Task: Search for the email with the subject Request for advice logged in from softage.1@softage.net with the filter, email from softage.2@softage.net and a new filter,  Delete it 
Action: Mouse moved to (652, 71)
Screenshot: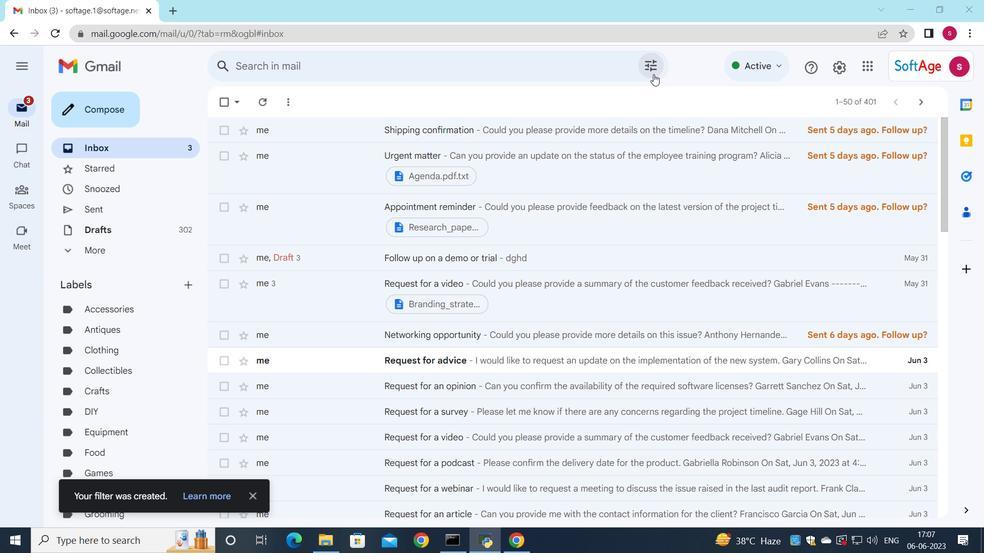 
Action: Mouse pressed left at (652, 71)
Screenshot: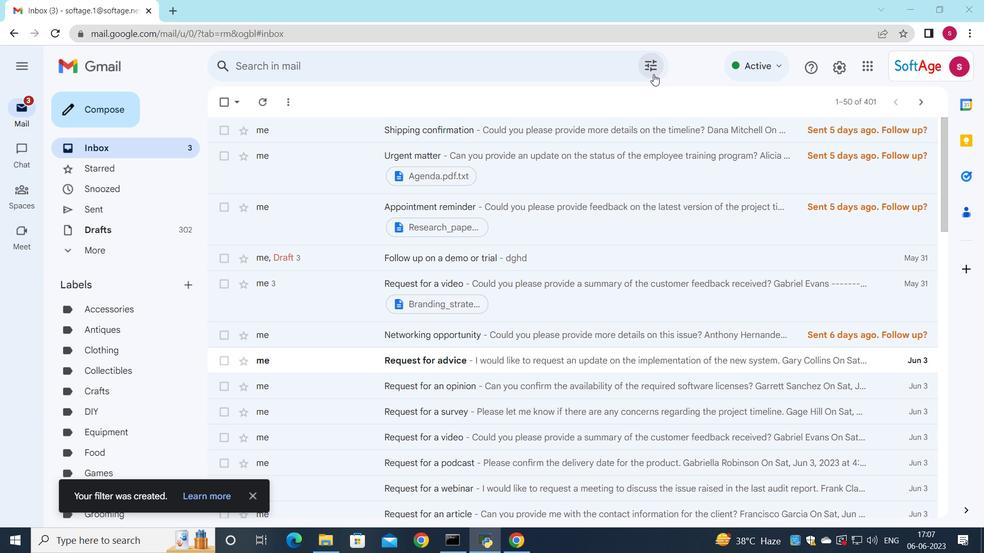 
Action: Mouse moved to (312, 93)
Screenshot: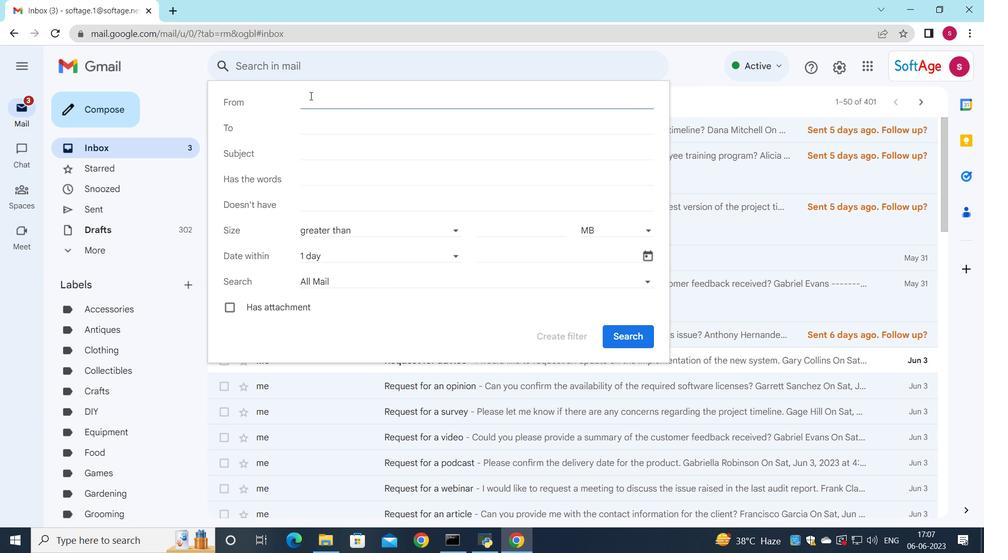 
Action: Mouse pressed left at (312, 93)
Screenshot: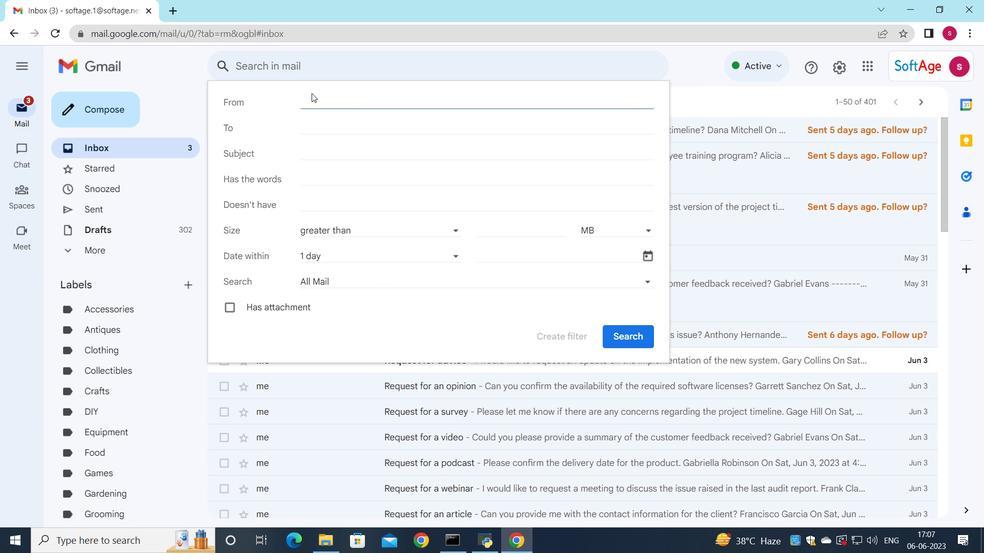 
Action: Mouse moved to (317, 109)
Screenshot: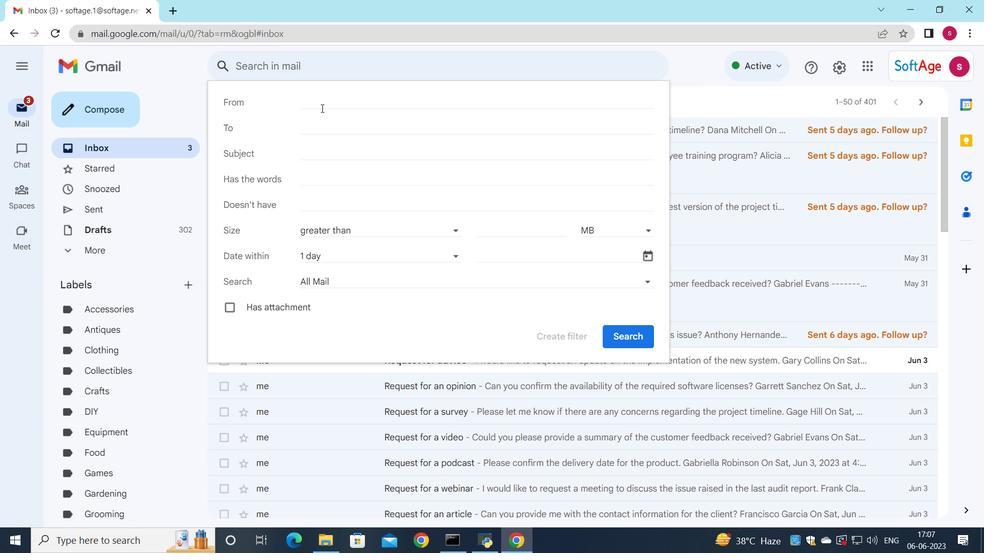 
Action: Mouse pressed left at (317, 109)
Screenshot: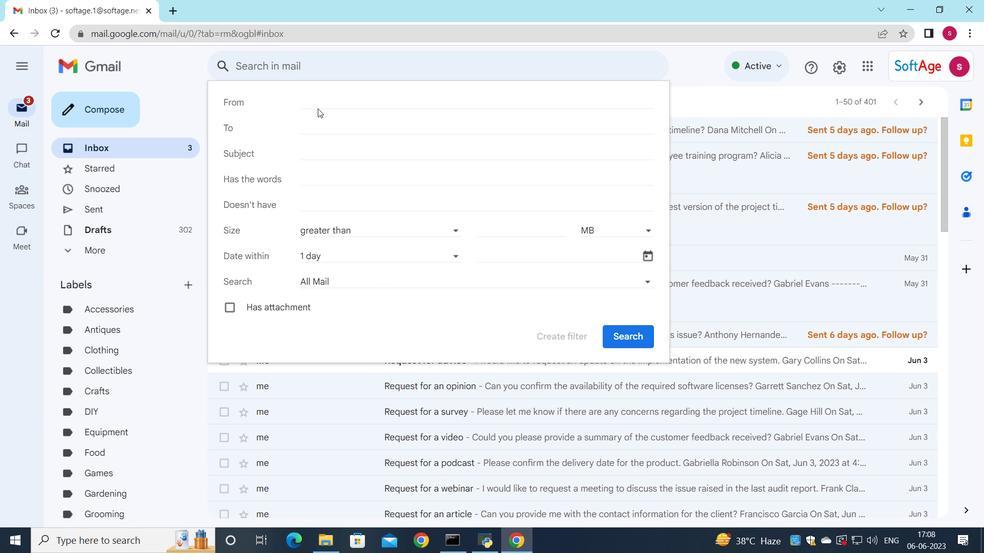 
Action: Mouse moved to (316, 96)
Screenshot: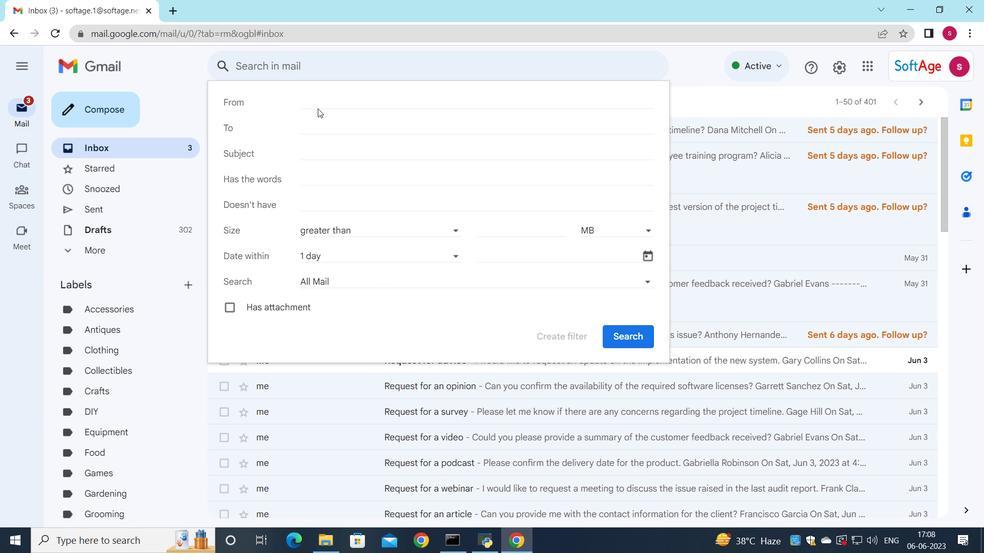 
Action: Mouse pressed left at (316, 96)
Screenshot: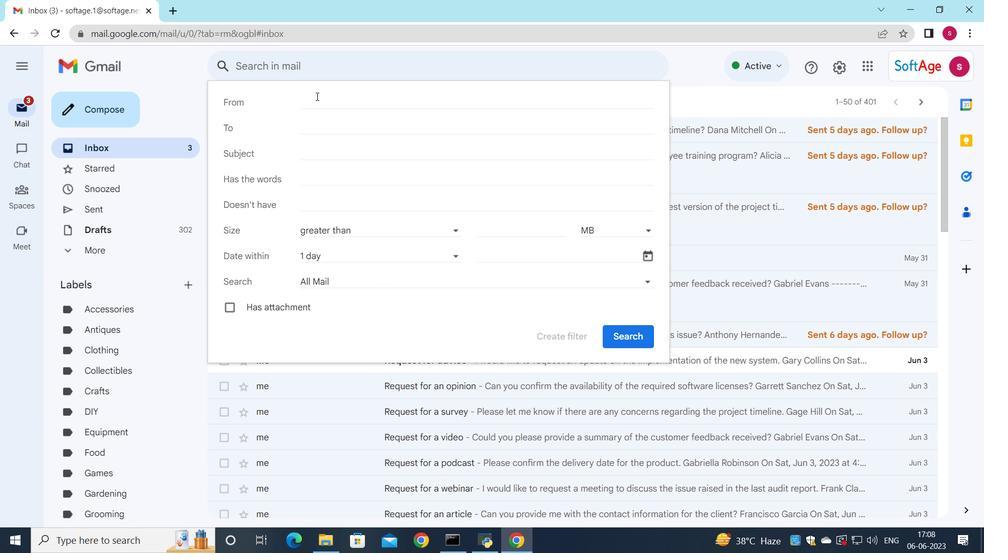 
Action: Mouse moved to (404, 132)
Screenshot: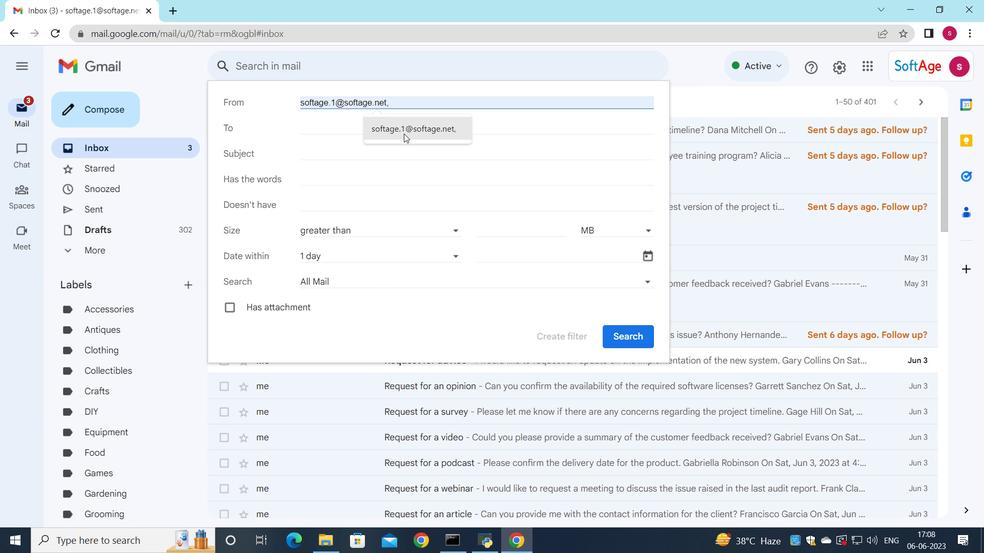 
Action: Mouse pressed left at (404, 132)
Screenshot: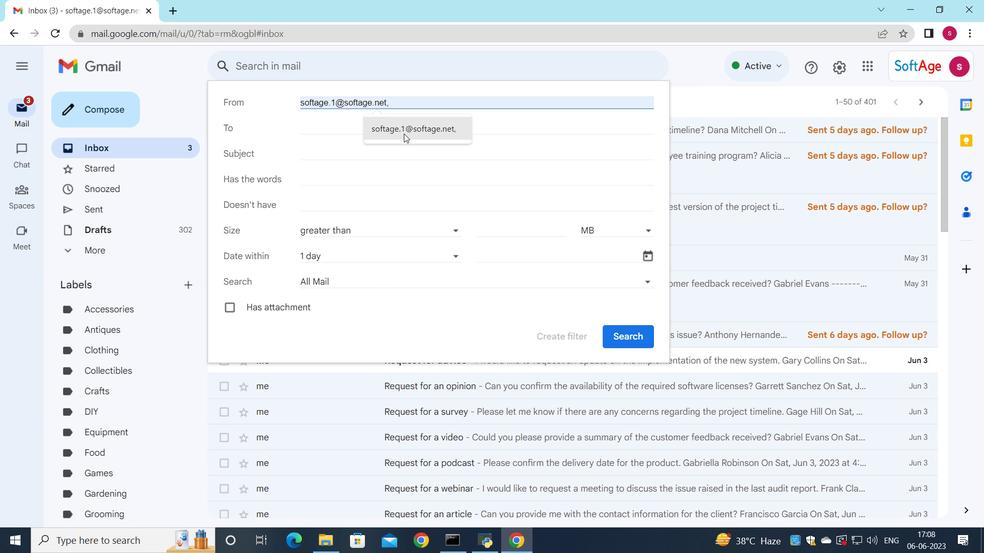 
Action: Mouse moved to (323, 129)
Screenshot: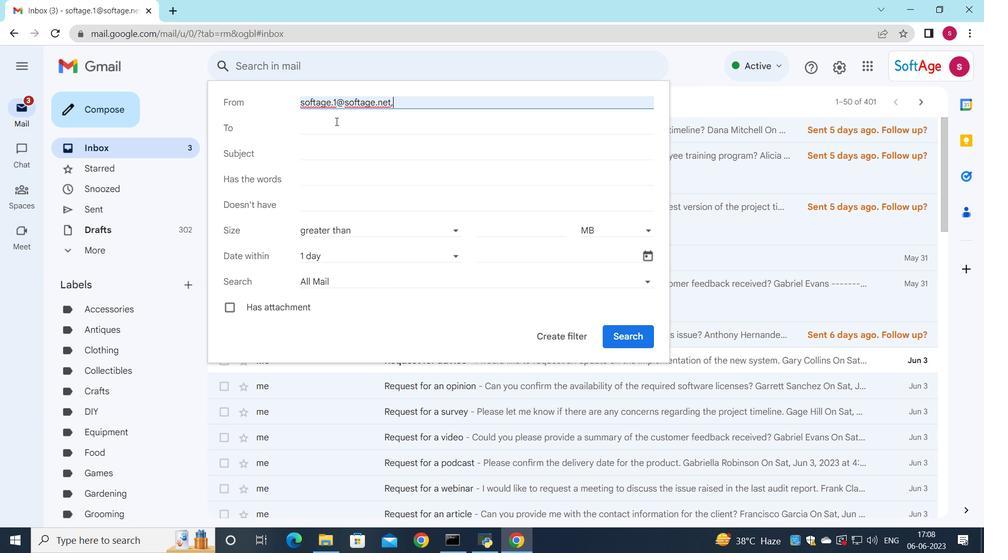 
Action: Mouse pressed left at (323, 129)
Screenshot: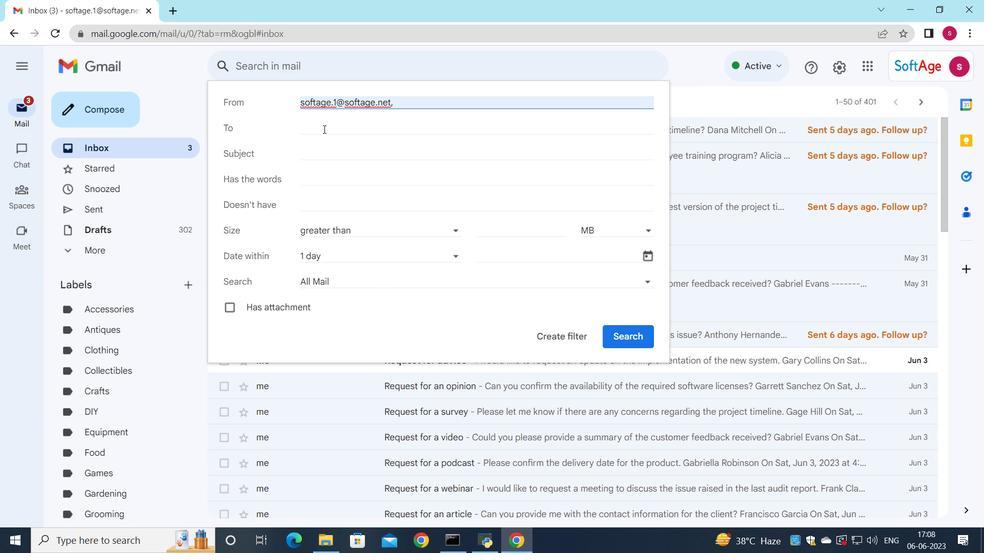 
Action: Mouse moved to (414, 207)
Screenshot: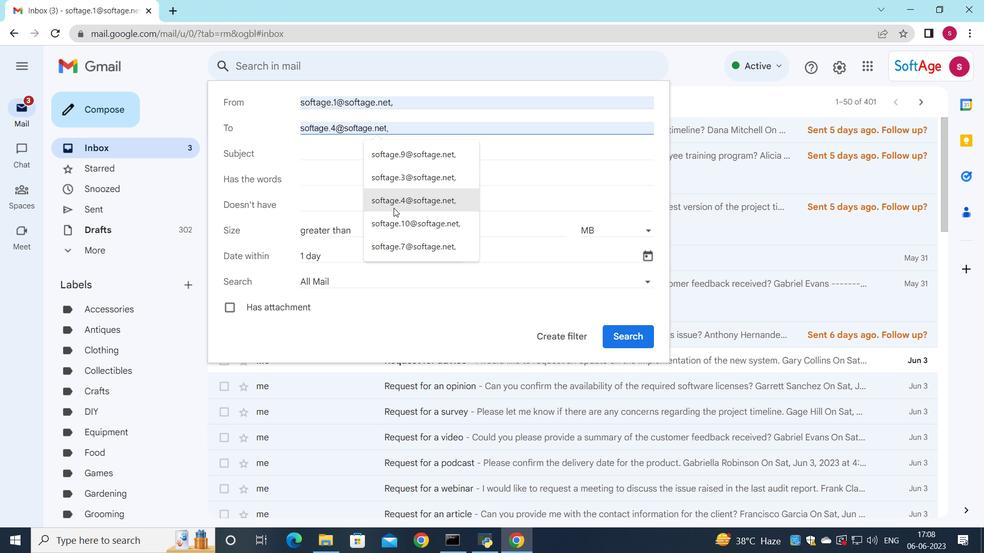 
Action: Key pressed <Key.shift>S
Screenshot: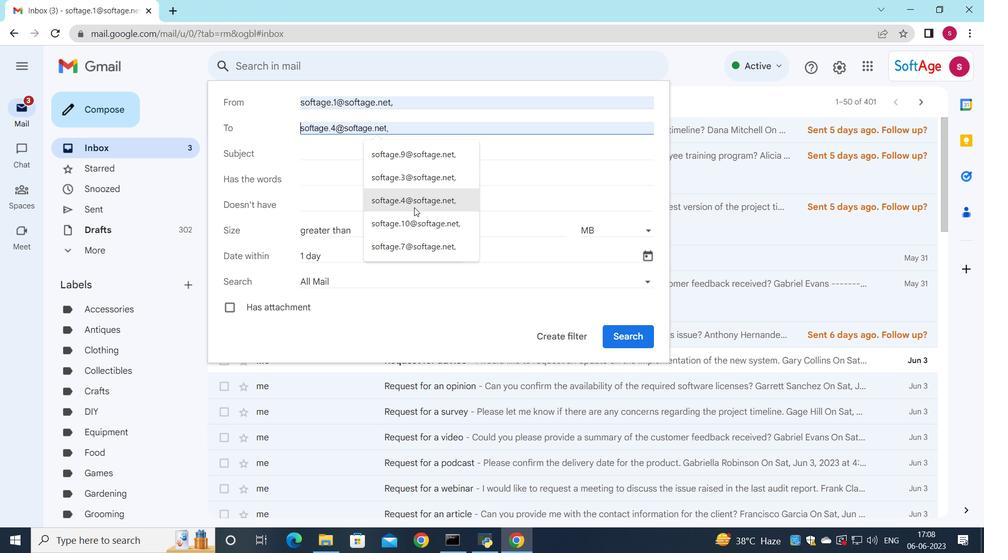 
Action: Mouse moved to (351, 191)
Screenshot: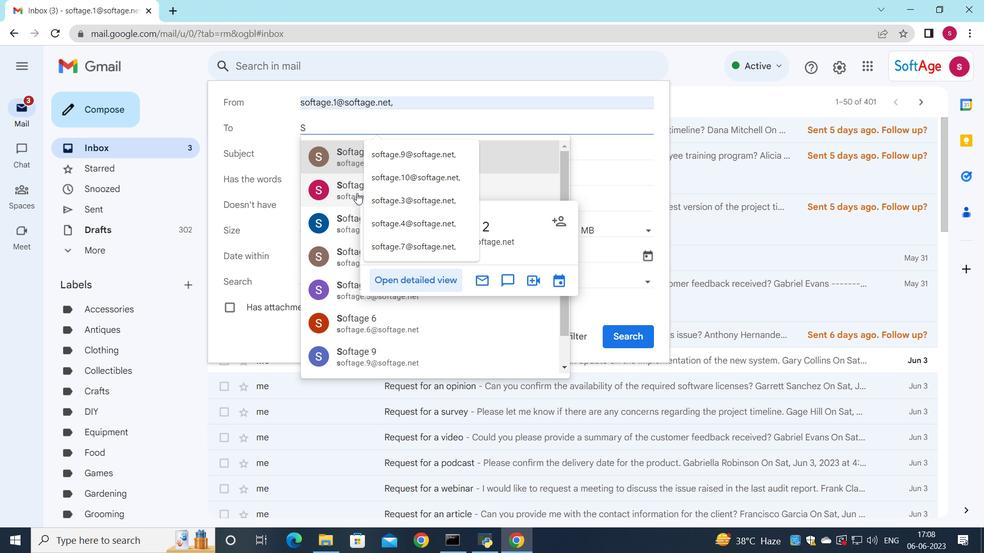 
Action: Mouse pressed left at (351, 191)
Screenshot: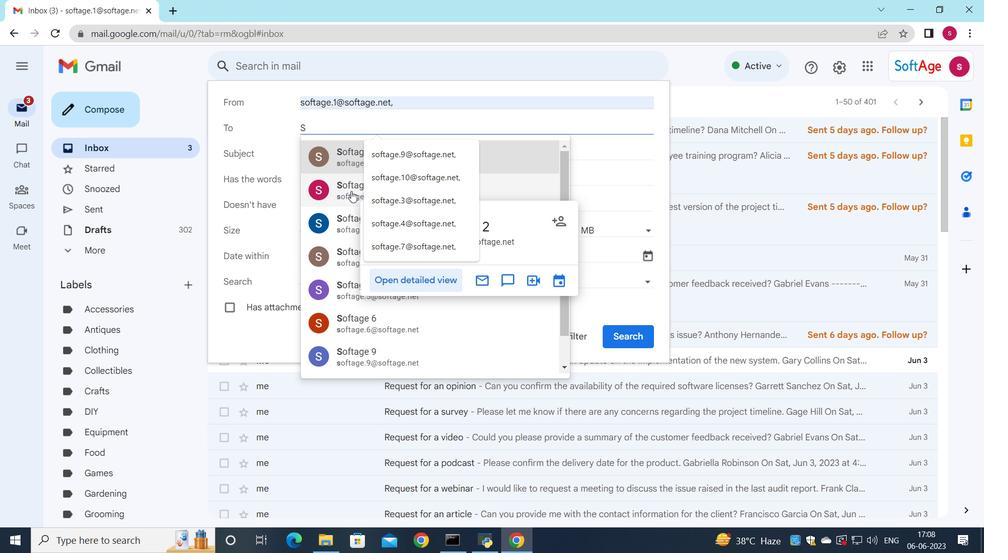 
Action: Mouse moved to (305, 147)
Screenshot: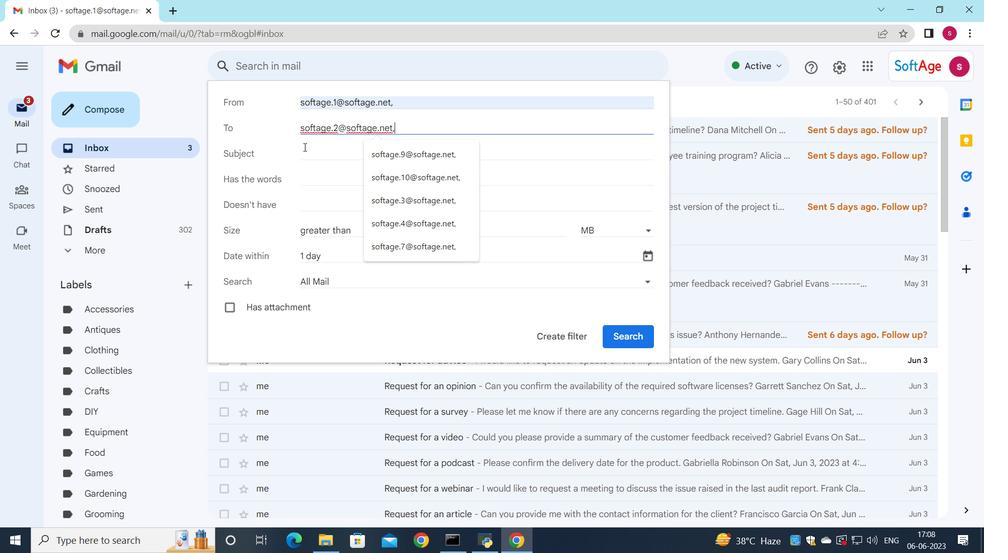 
Action: Mouse pressed left at (305, 147)
Screenshot: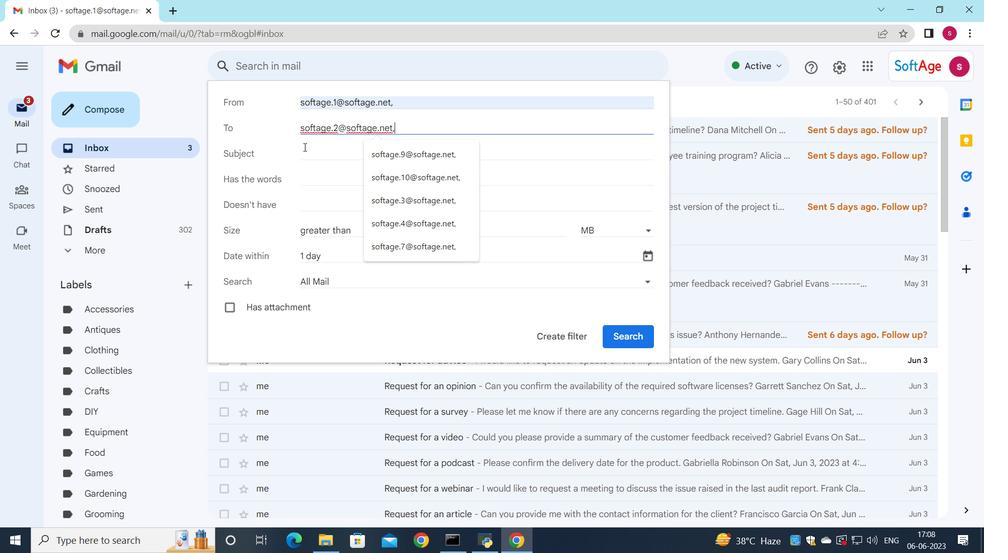
Action: Mouse moved to (447, 188)
Screenshot: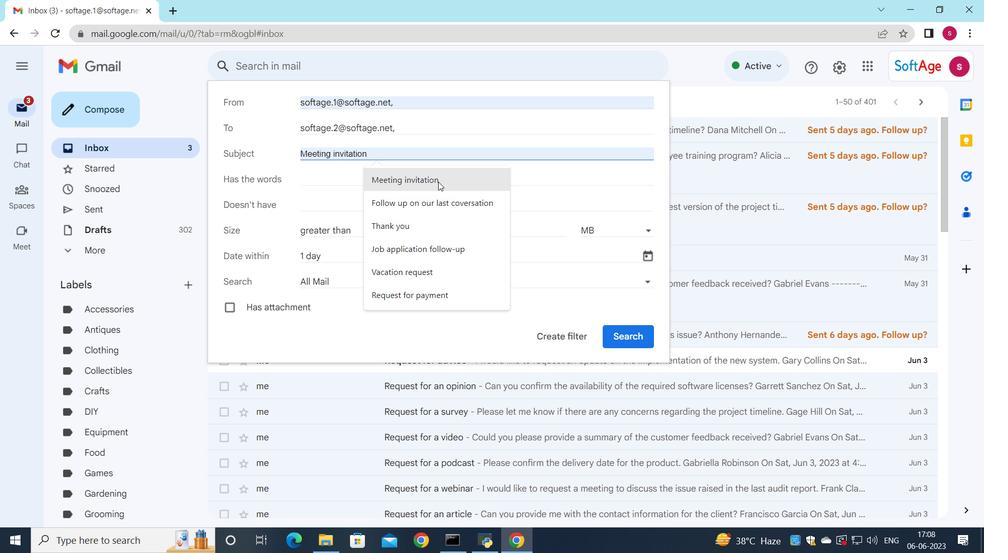 
Action: Key pressed <Key.shift>Request<Key.space>for<Key.space>a<Key.space><Key.backspace><Key.backspace>advice
Screenshot: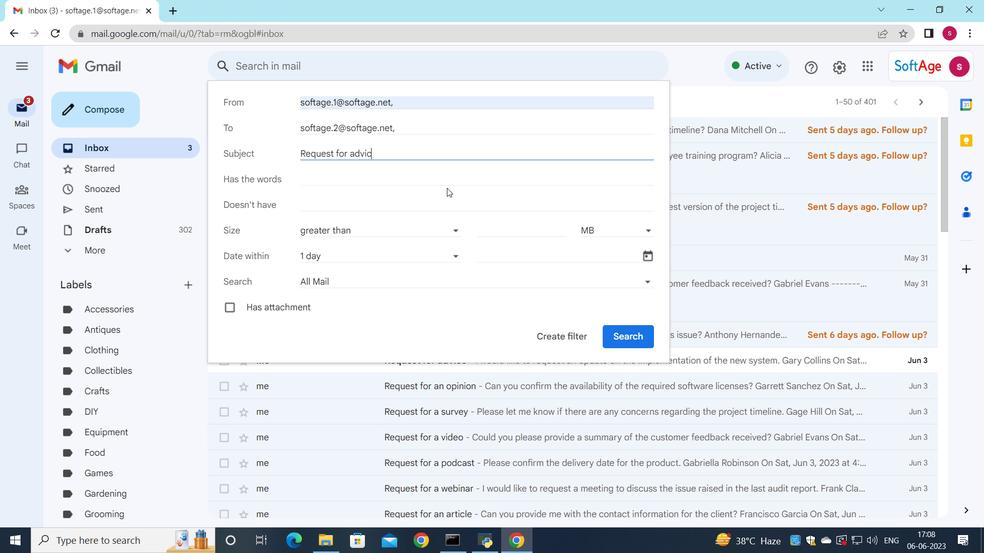 
Action: Mouse moved to (459, 256)
Screenshot: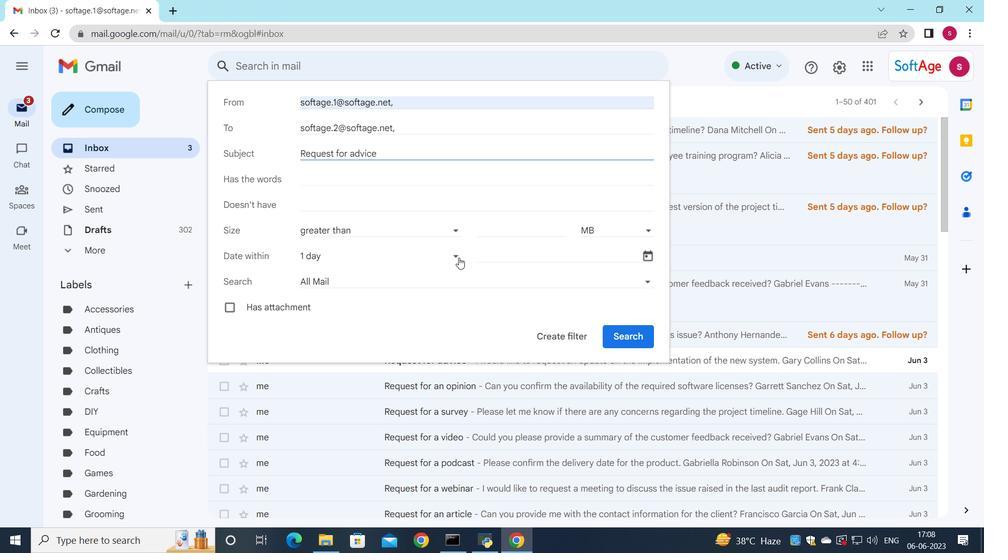 
Action: Mouse pressed left at (459, 256)
Screenshot: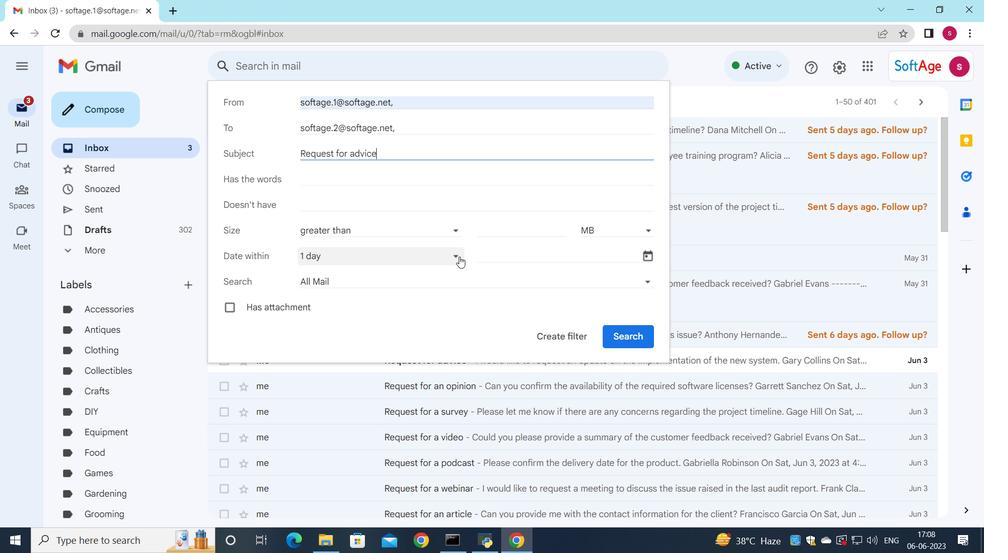 
Action: Mouse moved to (343, 397)
Screenshot: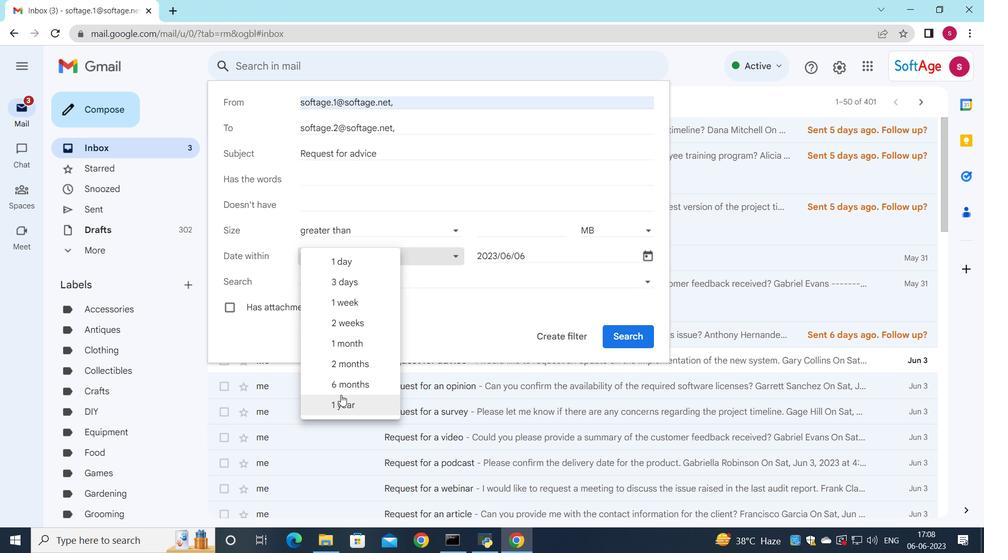 
Action: Mouse pressed left at (343, 397)
Screenshot: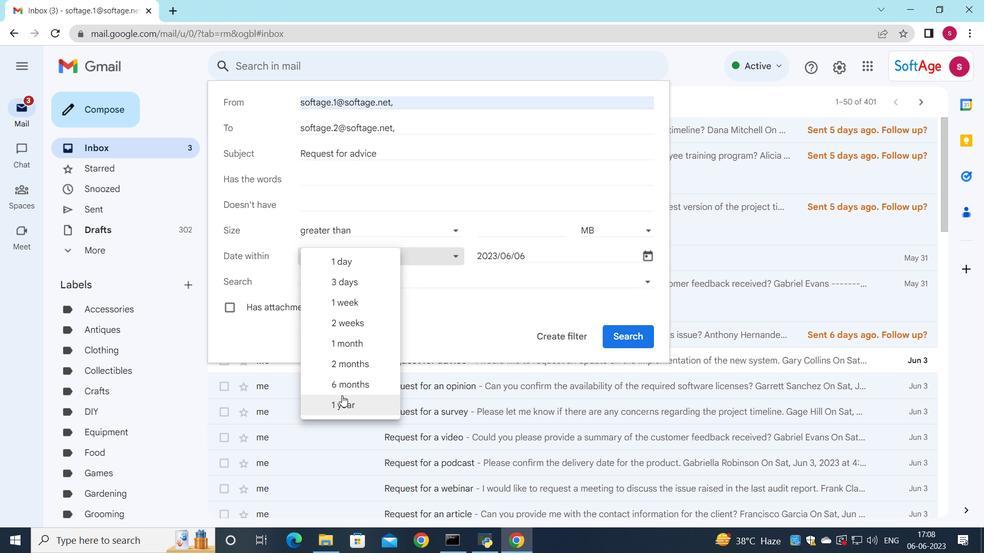 
Action: Mouse moved to (568, 335)
Screenshot: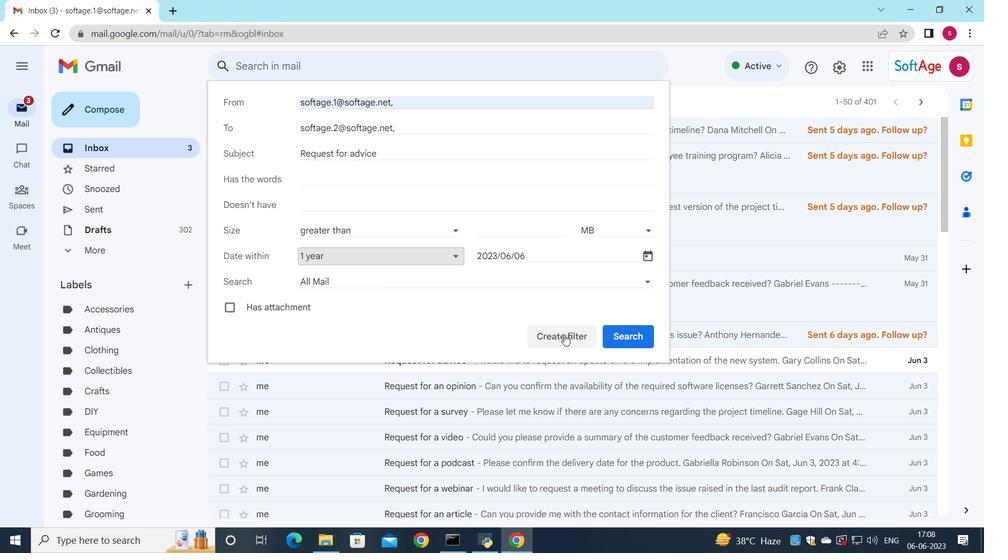 
Action: Mouse pressed left at (568, 335)
Screenshot: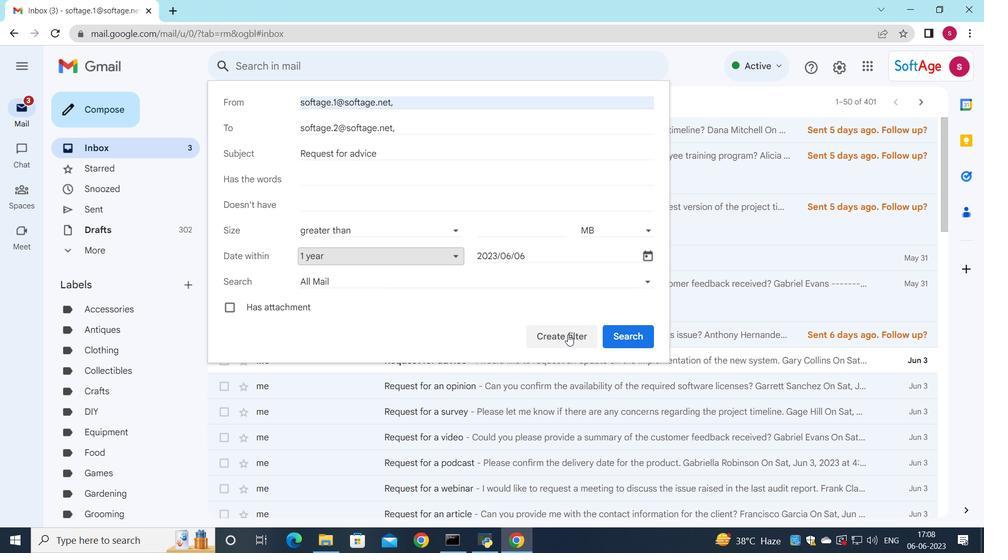 
Action: Mouse moved to (255, 222)
Screenshot: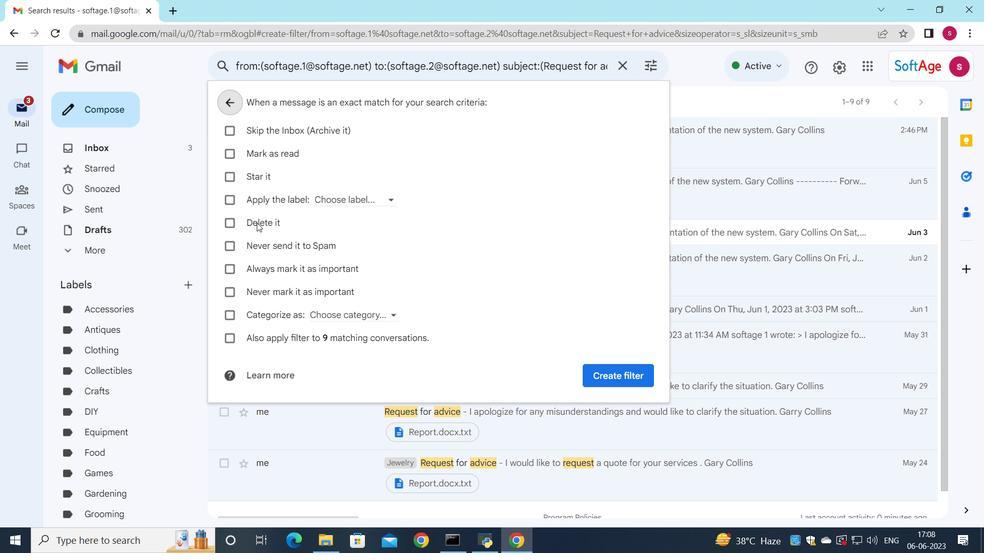 
Action: Mouse pressed left at (255, 222)
Screenshot: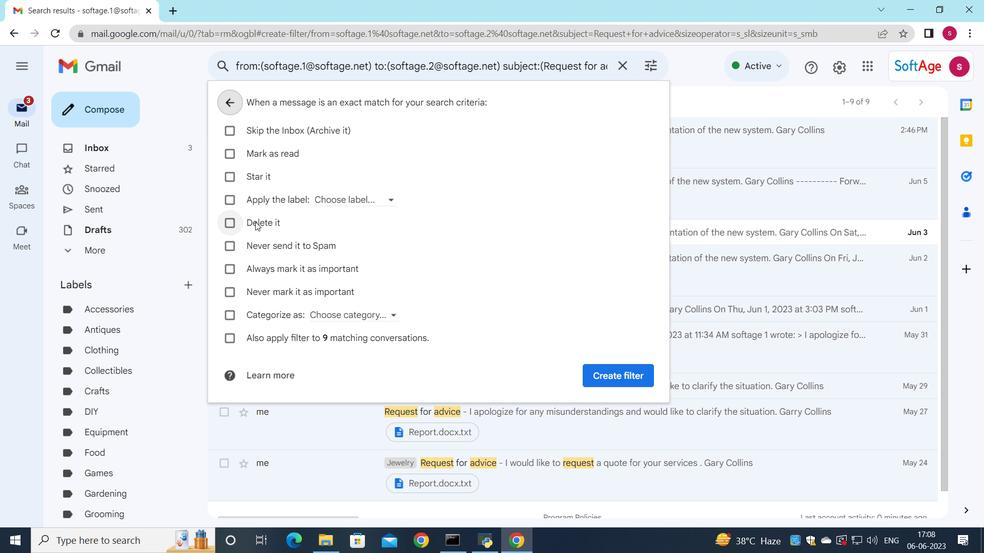 
Action: Mouse moved to (632, 372)
Screenshot: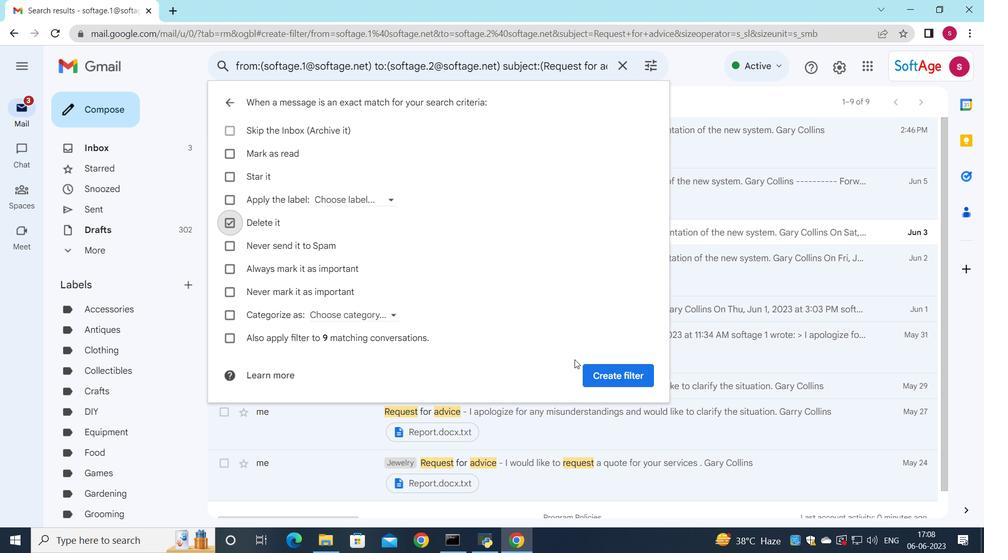 
Action: Mouse pressed left at (632, 372)
Screenshot: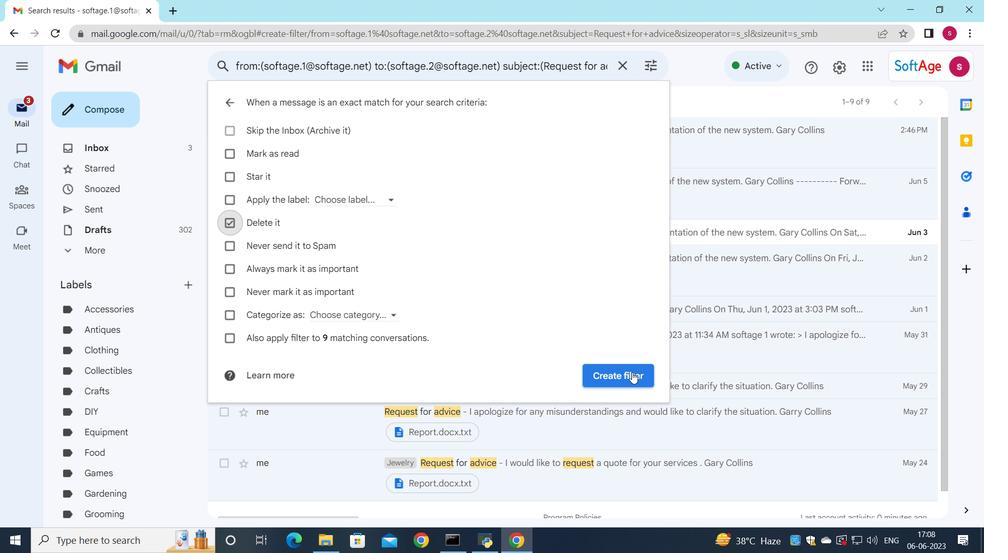 
